 Task: Create a new field with title Stage with name XenonTech with field type as Single-select and options as Not Started, In Progress and Complete.
Action: Mouse moved to (77, 551)
Screenshot: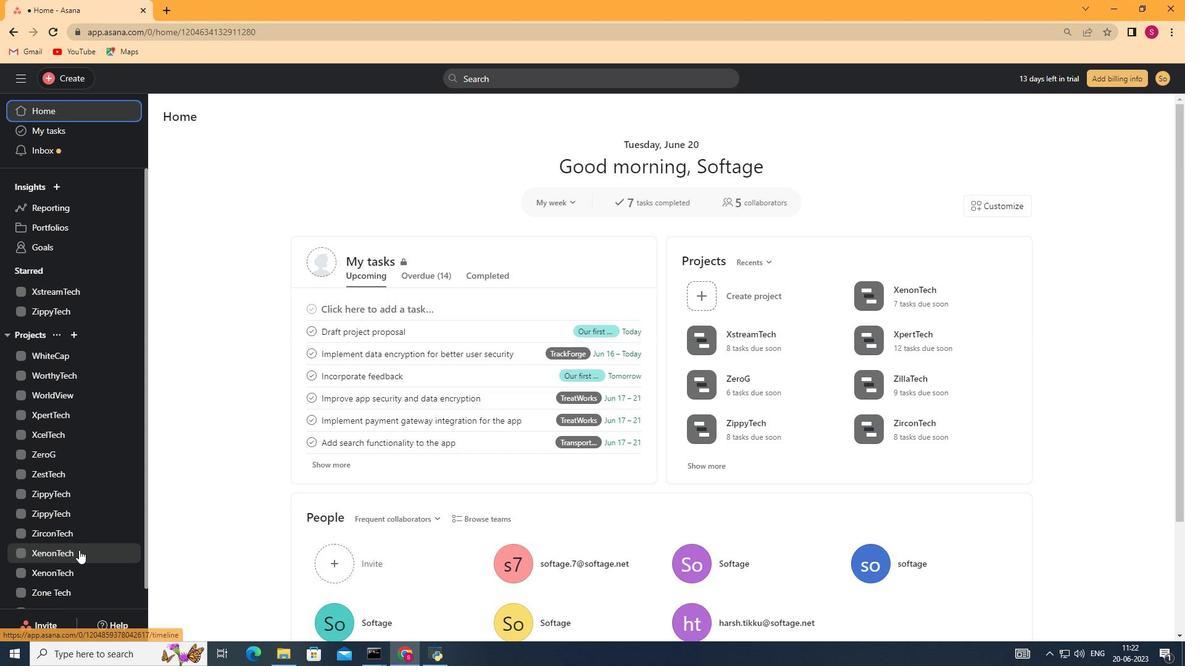 
Action: Mouse pressed left at (77, 551)
Screenshot: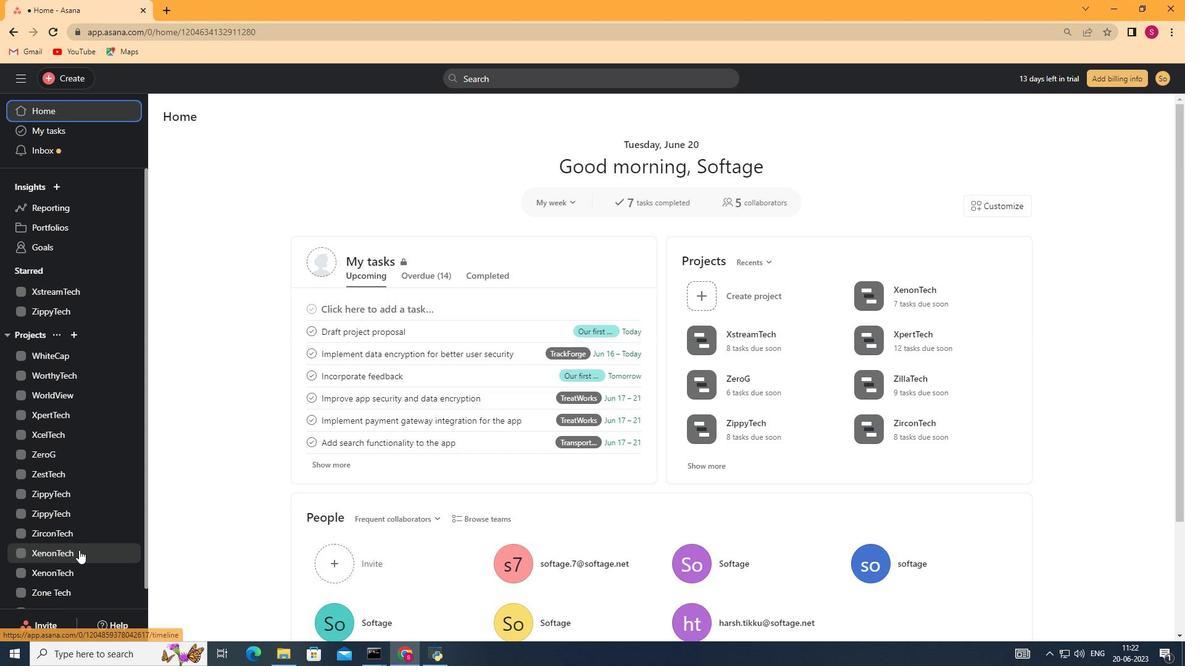 
Action: Mouse moved to (222, 149)
Screenshot: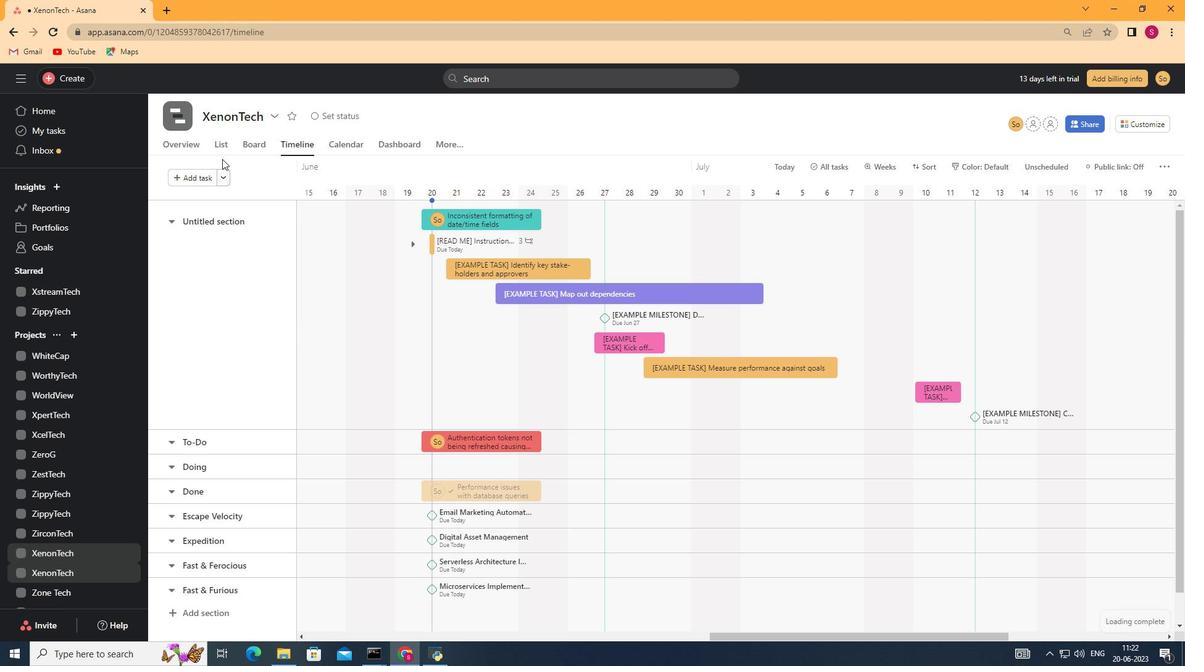 
Action: Mouse pressed left at (222, 149)
Screenshot: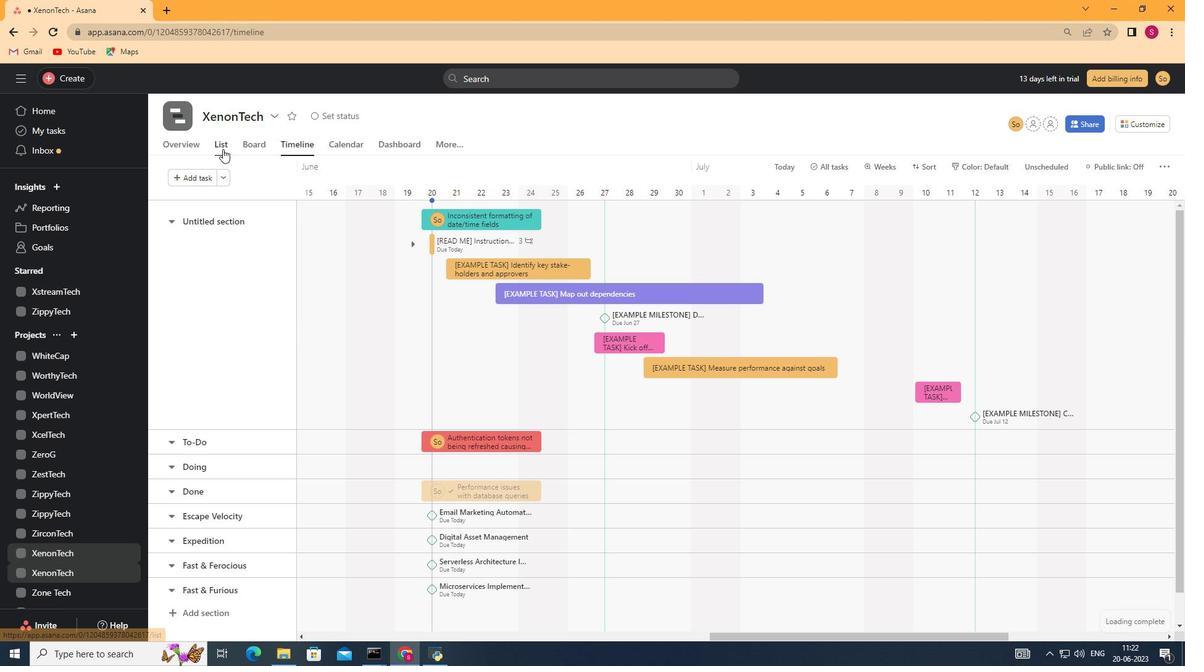
Action: Mouse moved to (925, 200)
Screenshot: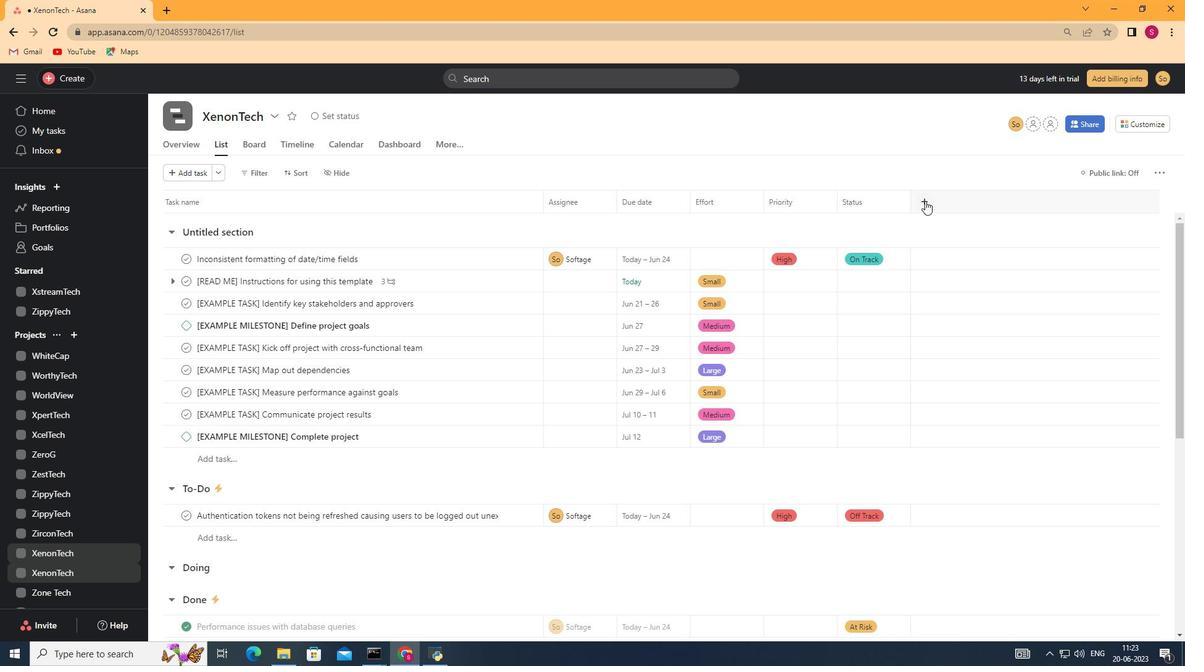 
Action: Mouse pressed left at (925, 200)
Screenshot: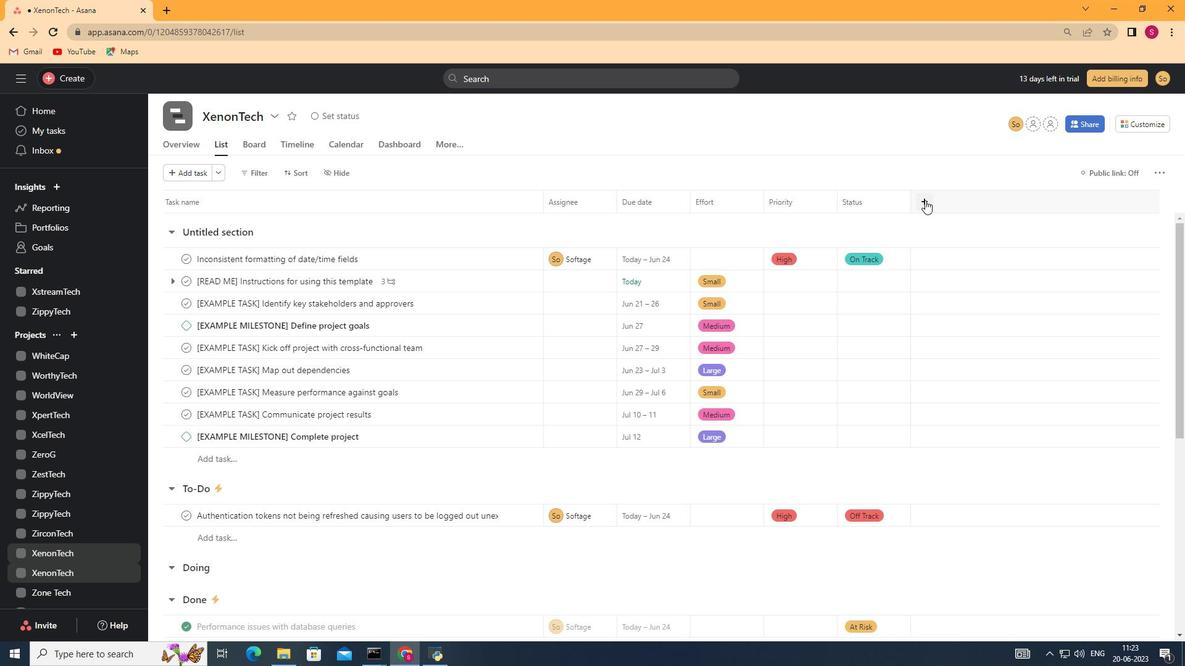 
Action: Mouse moved to (963, 343)
Screenshot: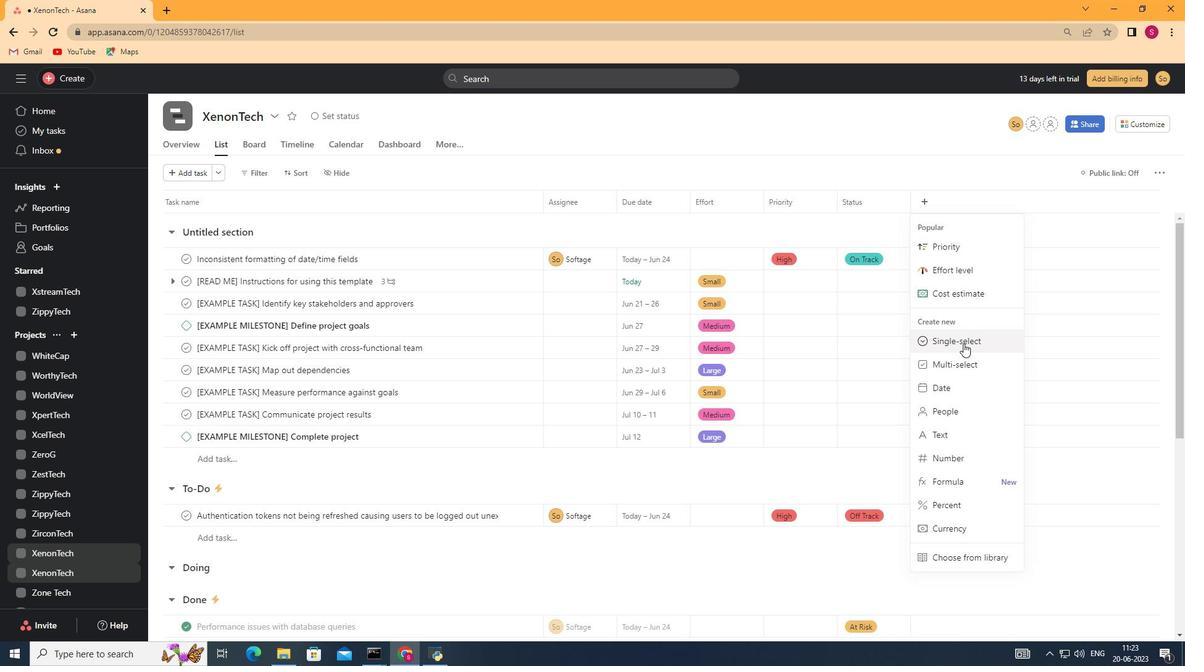 
Action: Mouse pressed left at (963, 343)
Screenshot: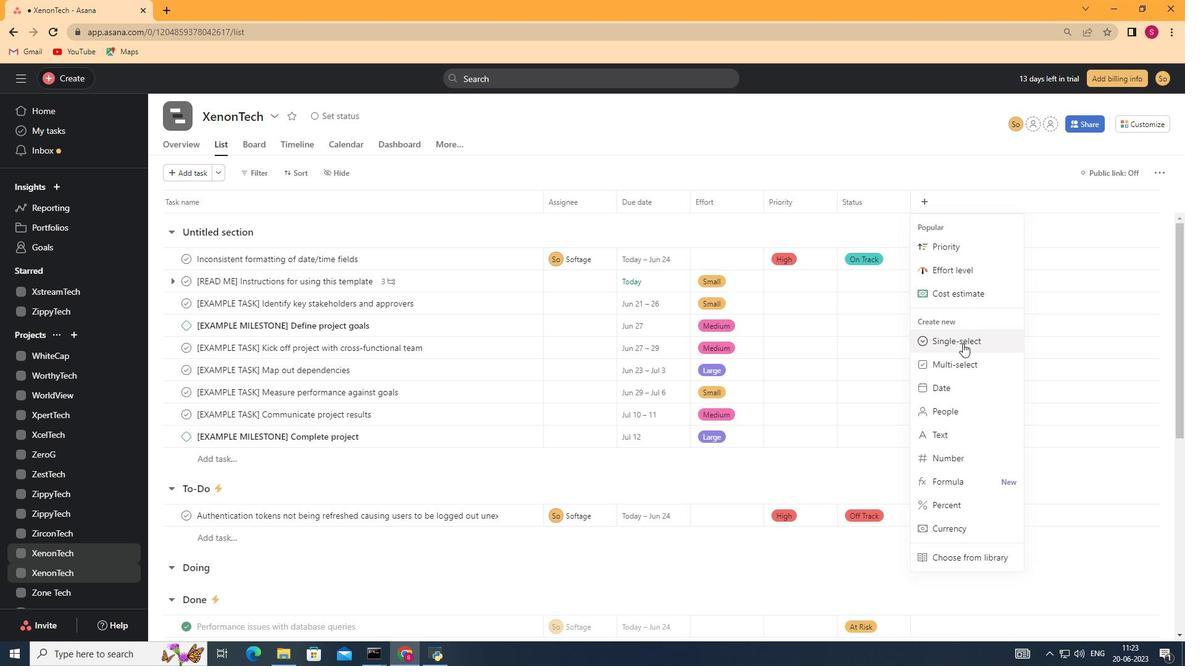 
Action: Mouse moved to (487, 204)
Screenshot: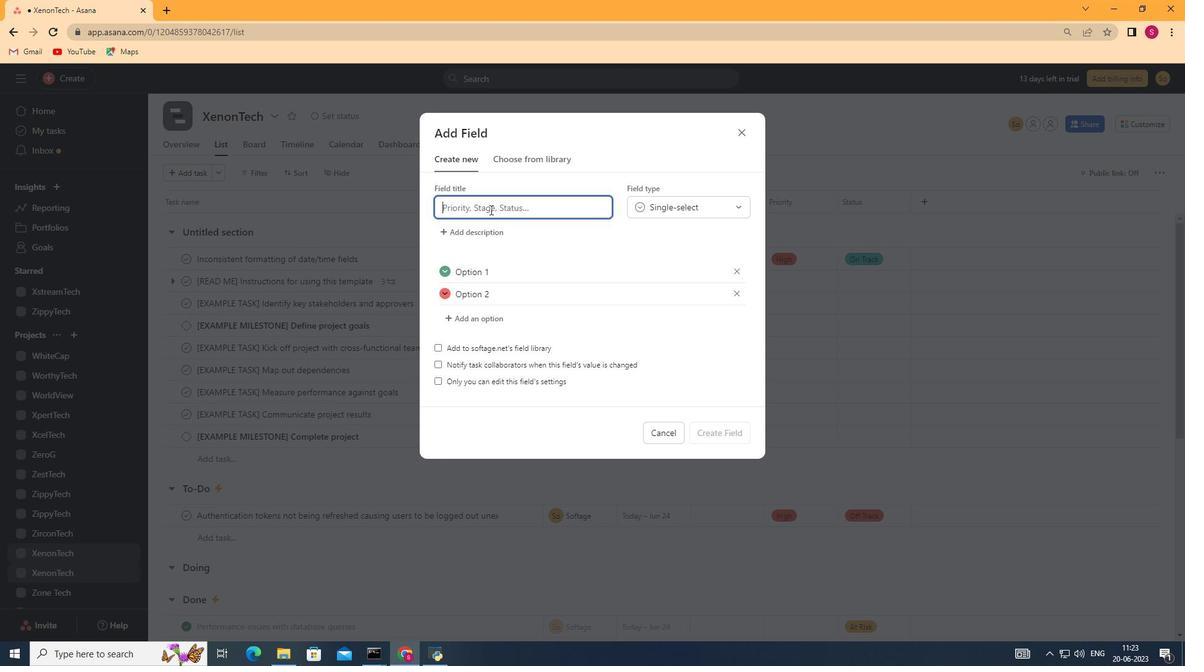 
Action: Mouse pressed left at (487, 204)
Screenshot: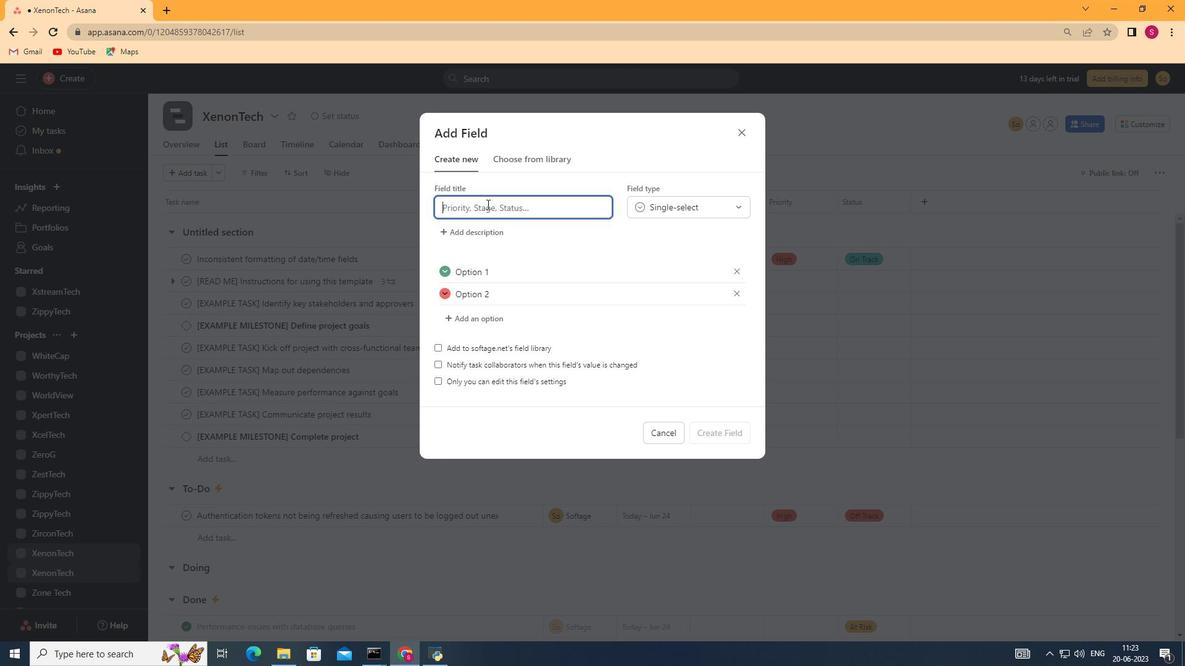 
Action: Key pressed <Key.shift><Key.shift><Key.shift><Key.shift><Key.shift><Key.shift><Key.shift><Key.shift><Key.shift><Key.shift><Key.shift><Key.shift><Key.shift><Key.shift>Xenon<Key.shift>Tech
Screenshot: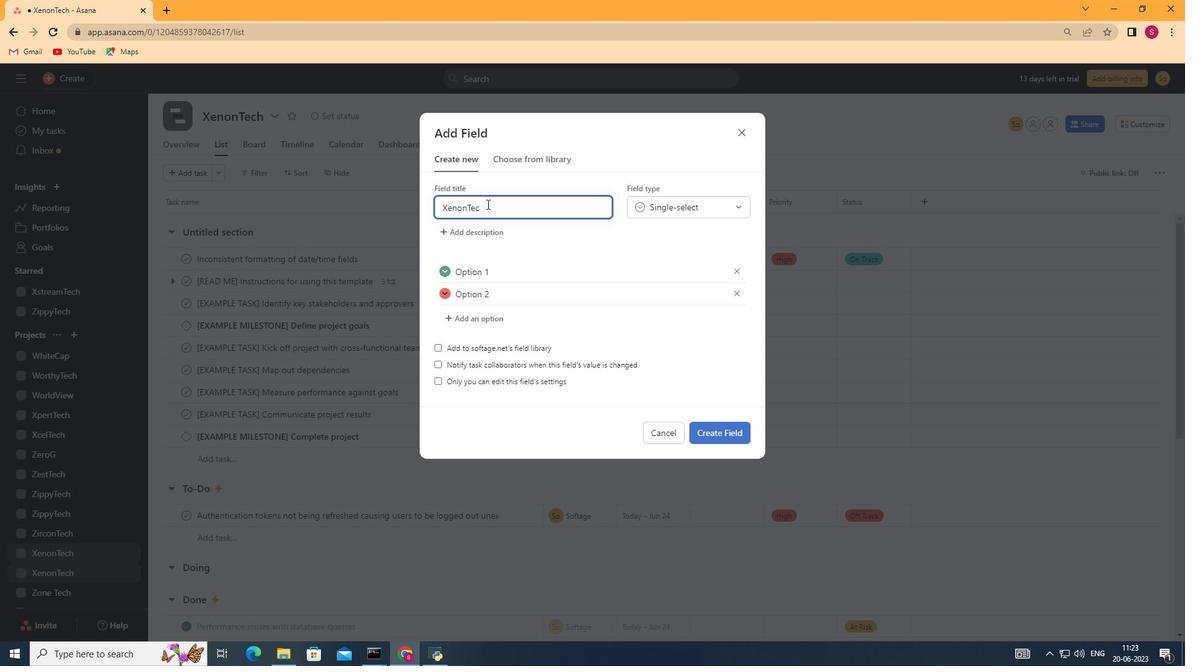 
Action: Mouse moved to (666, 208)
Screenshot: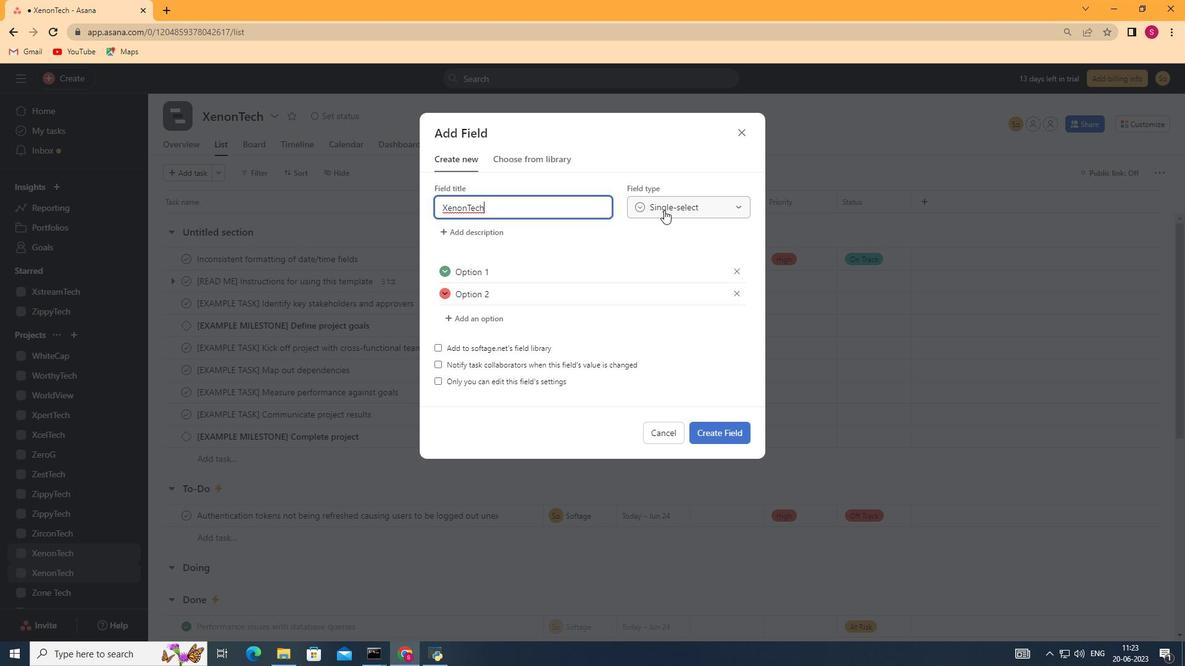 
Action: Mouse pressed left at (666, 208)
Screenshot: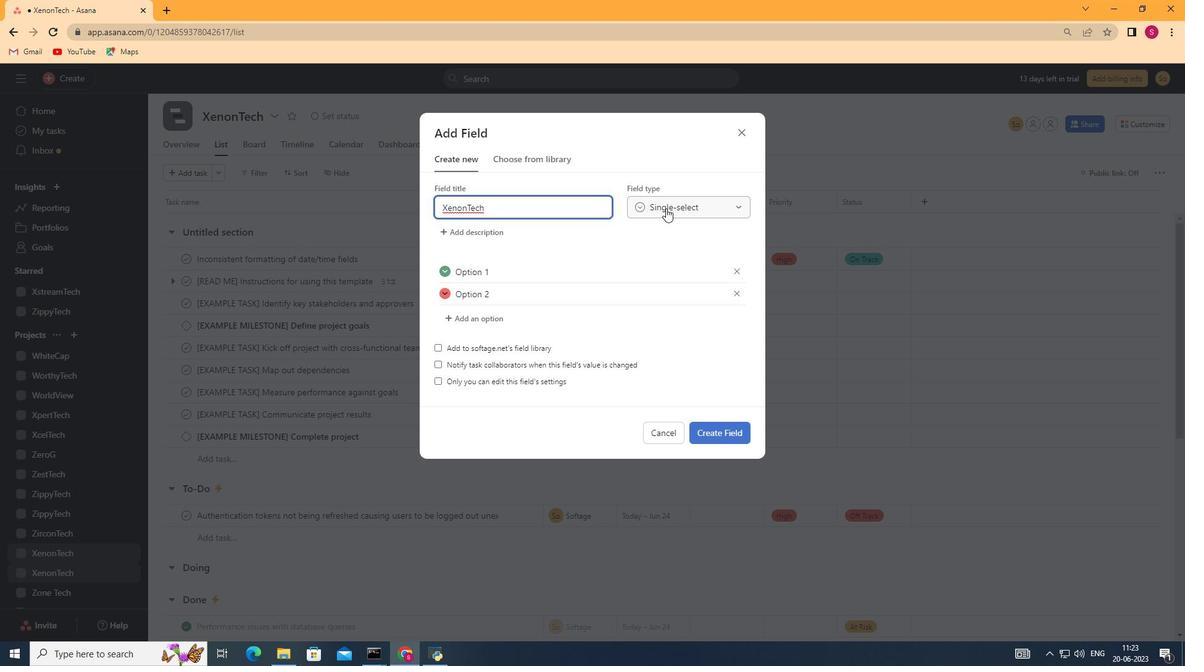 
Action: Mouse moved to (681, 232)
Screenshot: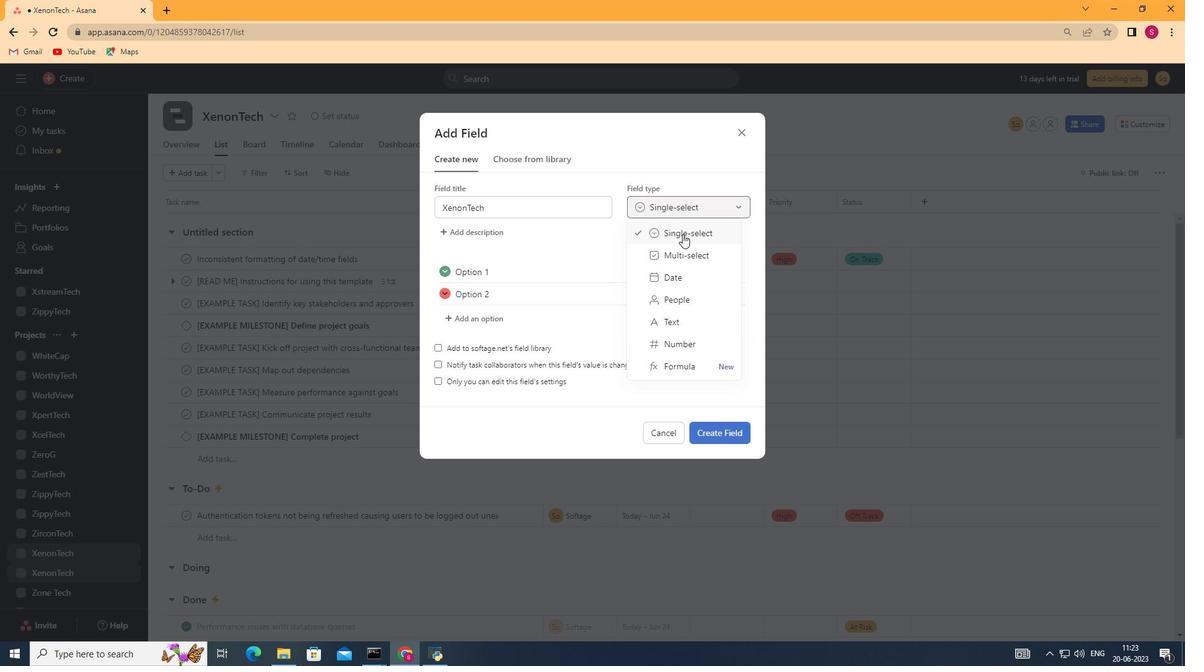 
Action: Mouse pressed left at (681, 232)
Screenshot: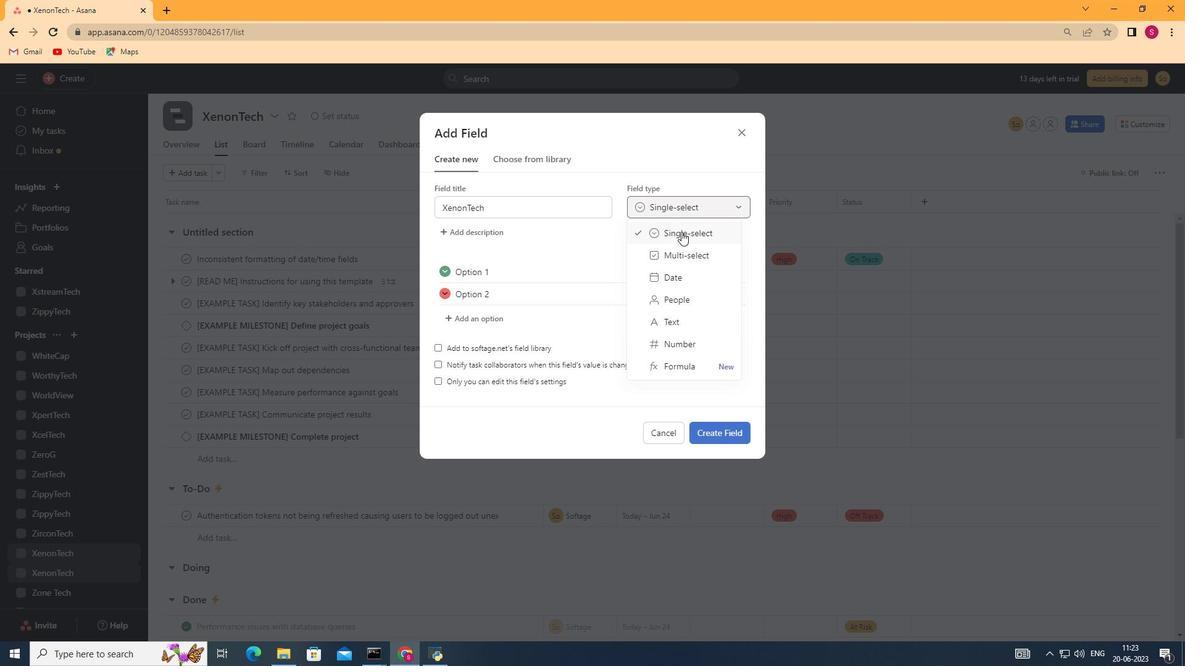 
Action: Mouse moved to (739, 270)
Screenshot: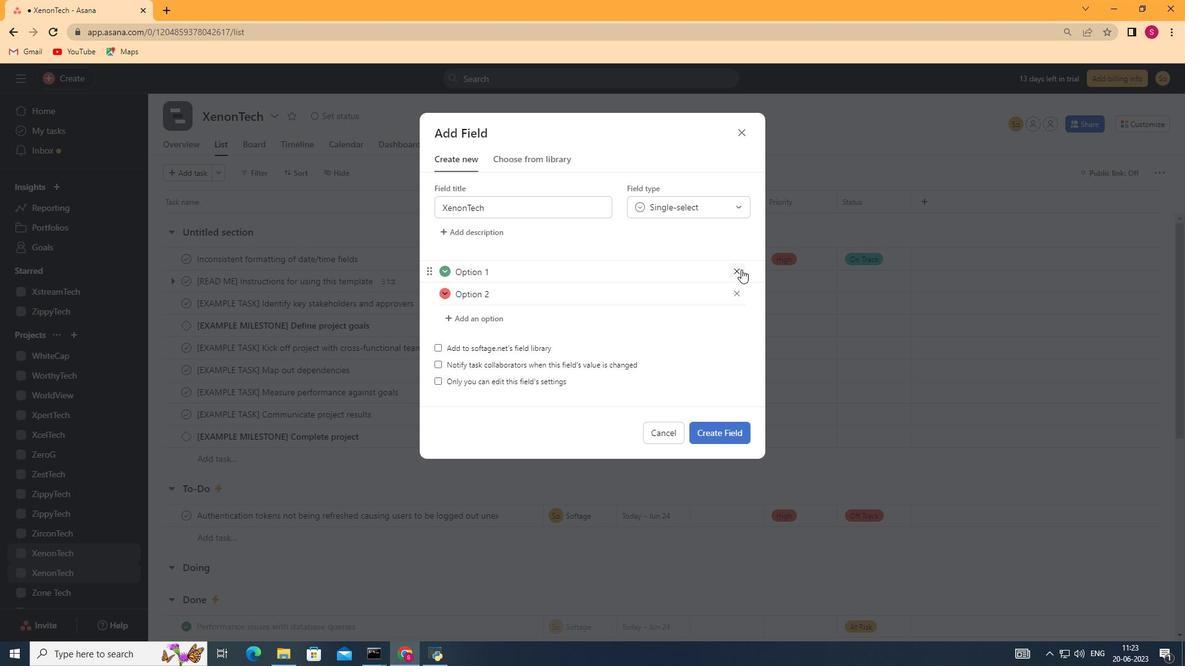 
Action: Mouse pressed left at (739, 270)
Screenshot: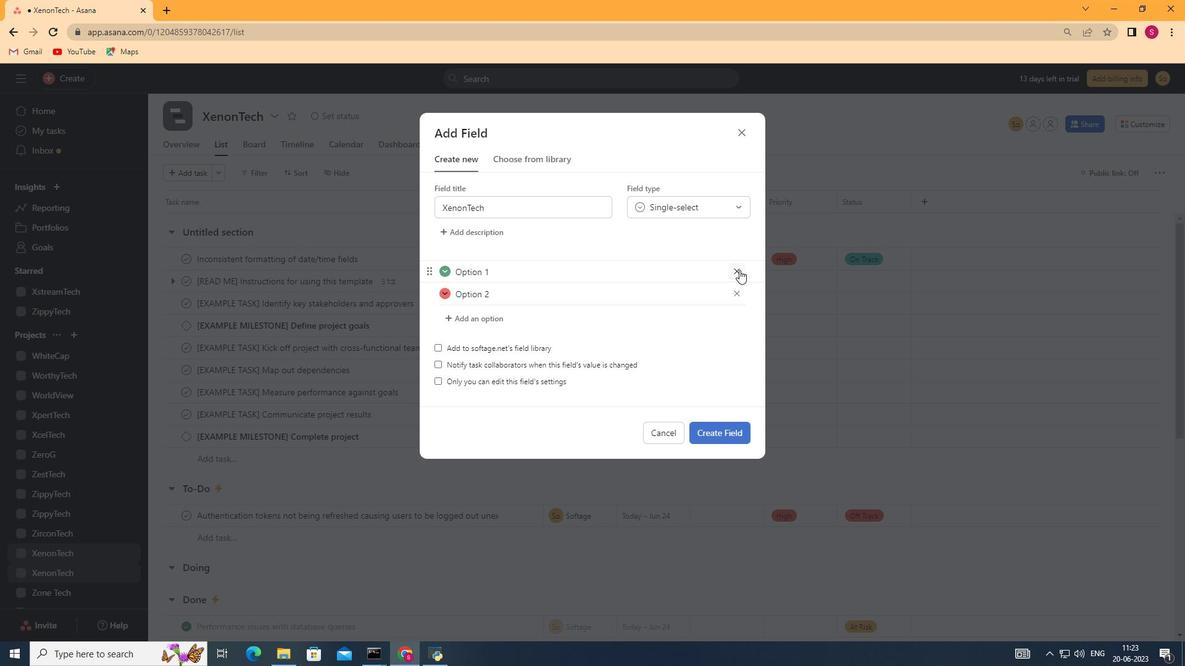 
Action: Mouse moved to (738, 270)
Screenshot: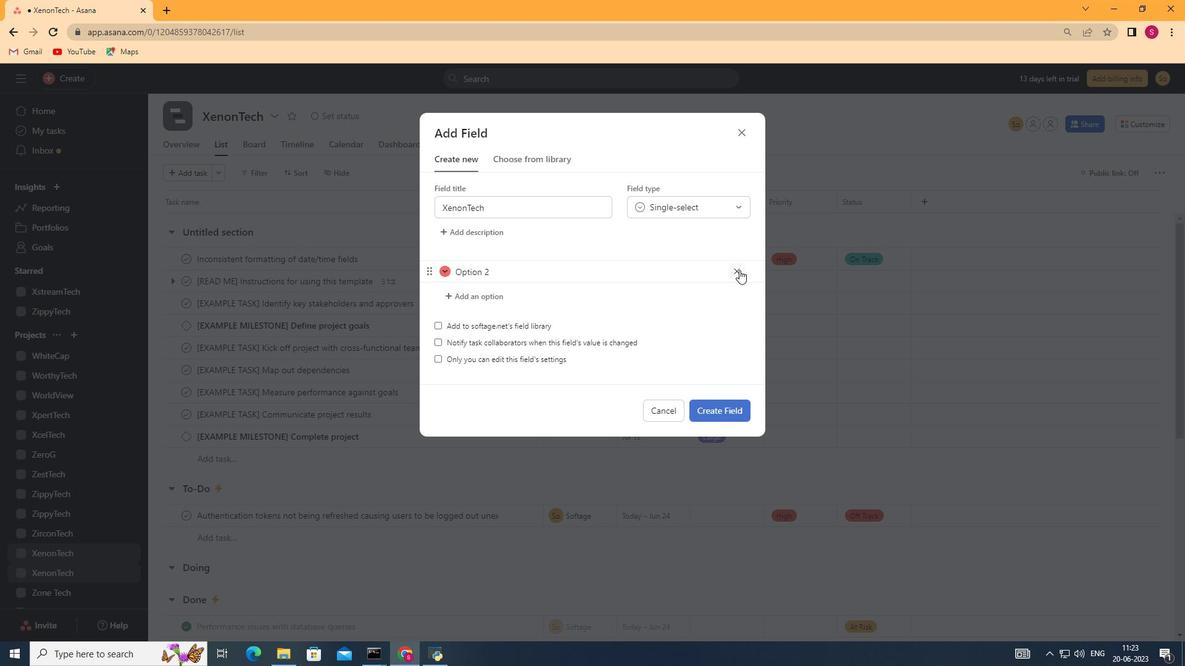 
Action: Mouse pressed left at (738, 270)
Screenshot: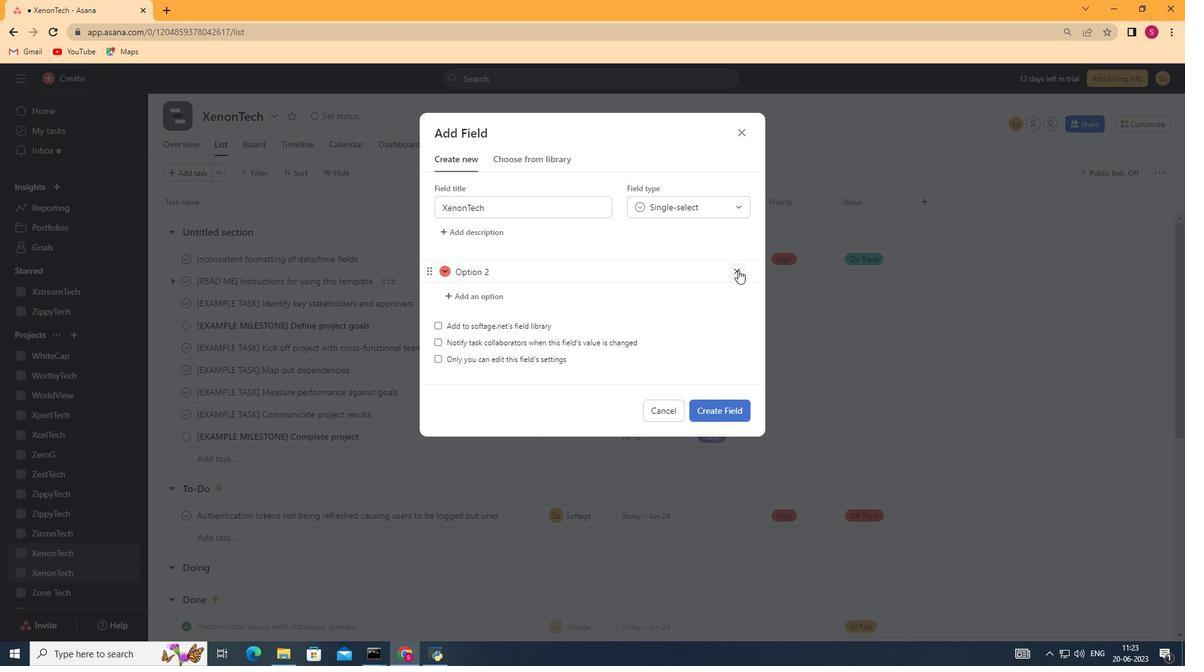 
Action: Mouse moved to (526, 270)
Screenshot: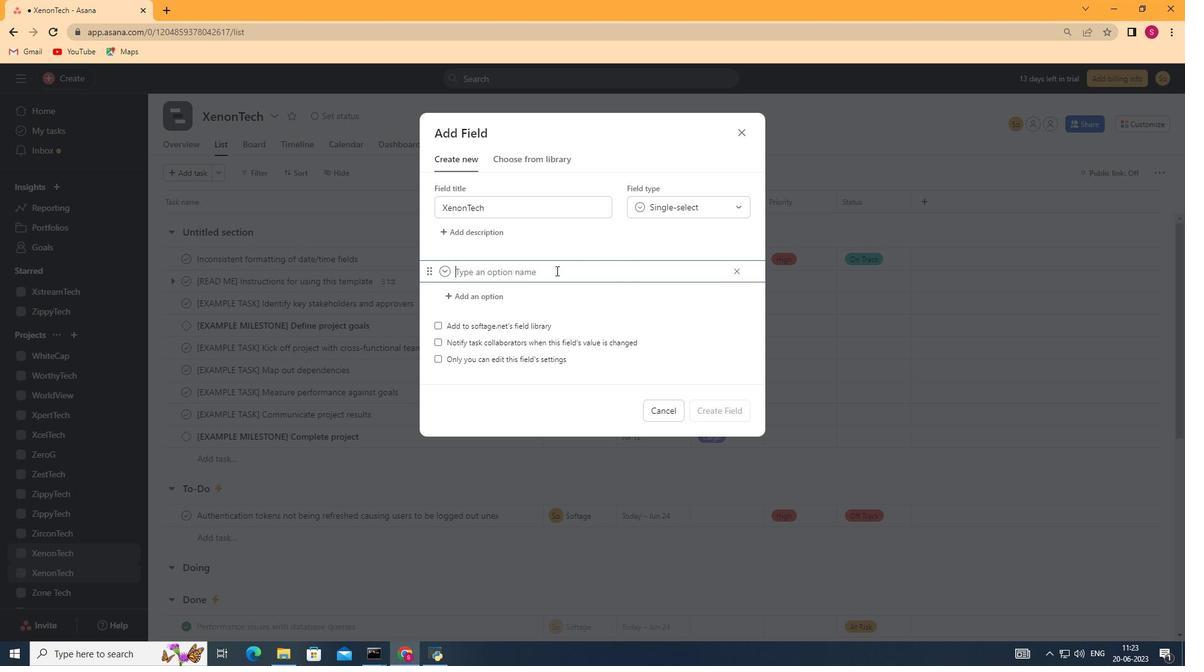 
Action: Mouse pressed left at (526, 270)
Screenshot: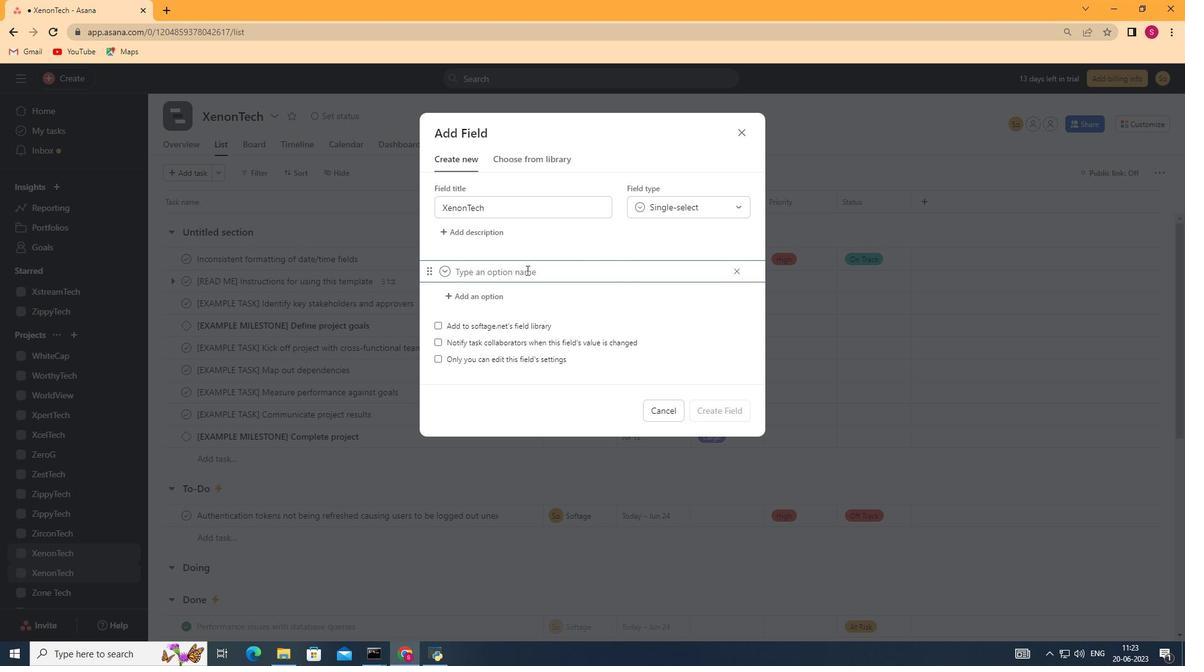 
Action: Key pressed <Key.shift>Not<Key.space><Key.shift>Started
Screenshot: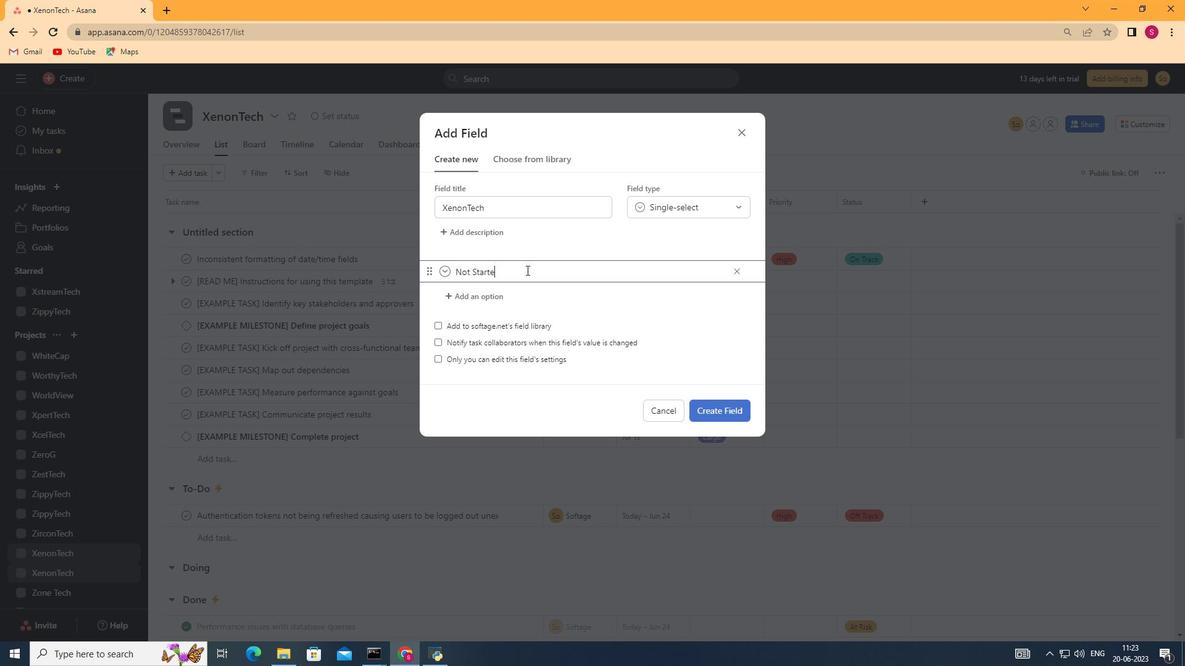 
Action: Mouse moved to (484, 298)
Screenshot: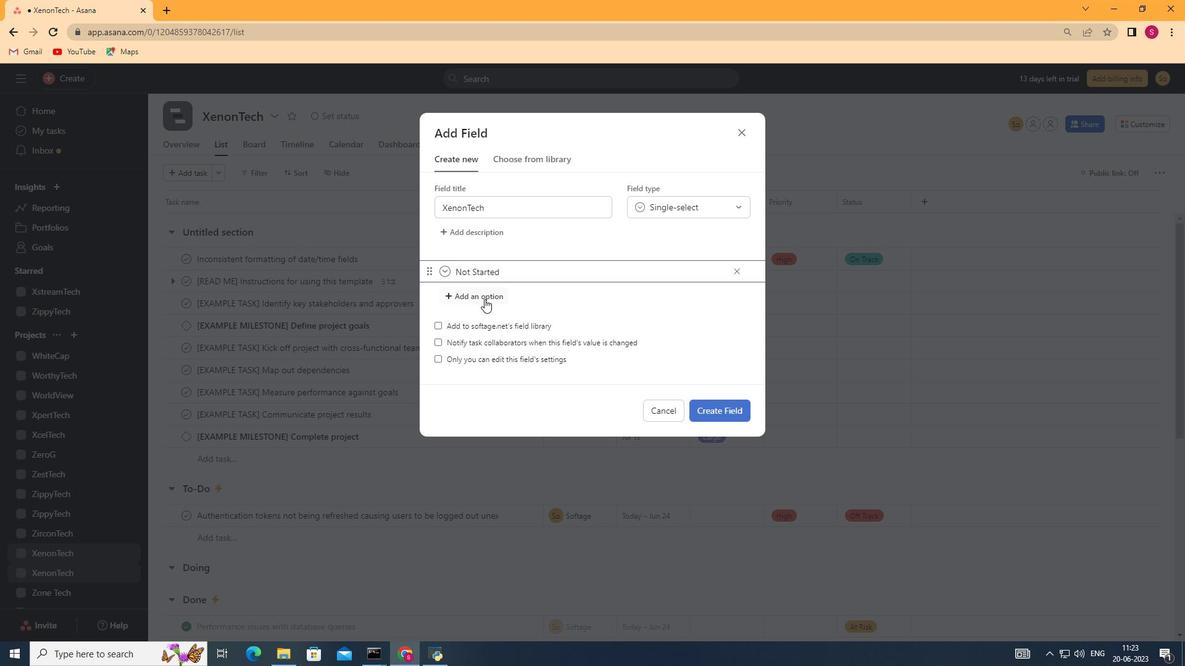 
Action: Mouse pressed left at (484, 298)
Screenshot: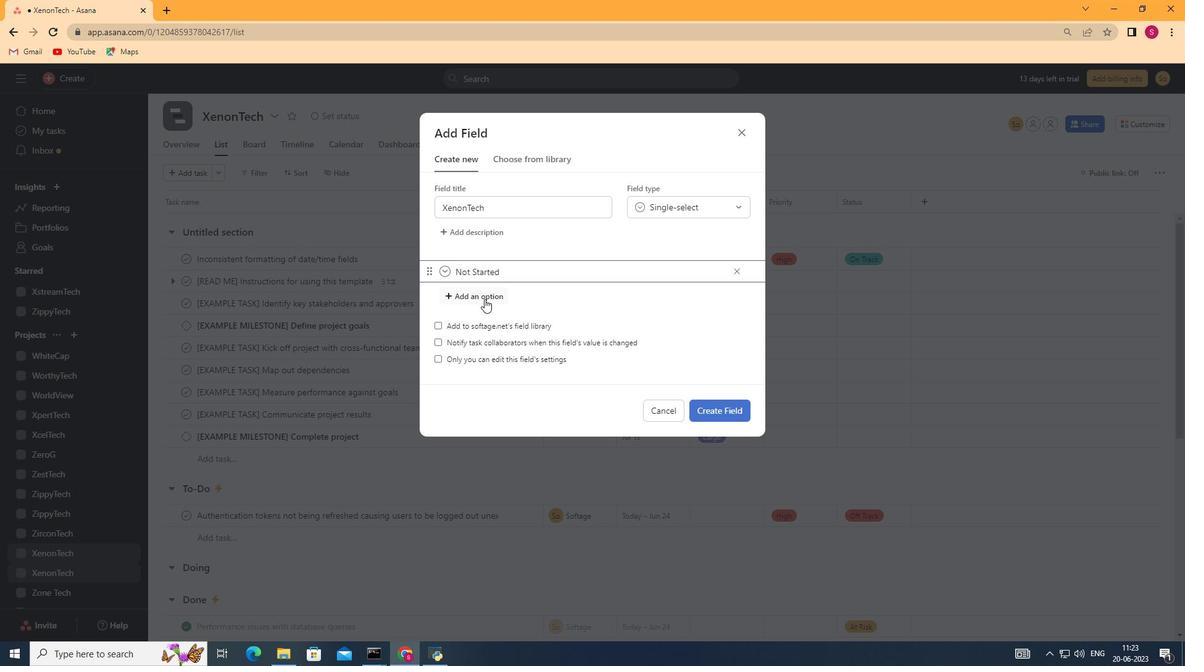 
Action: Key pressed <Key.shift>In<Key.space><Key.shift>Progress
Screenshot: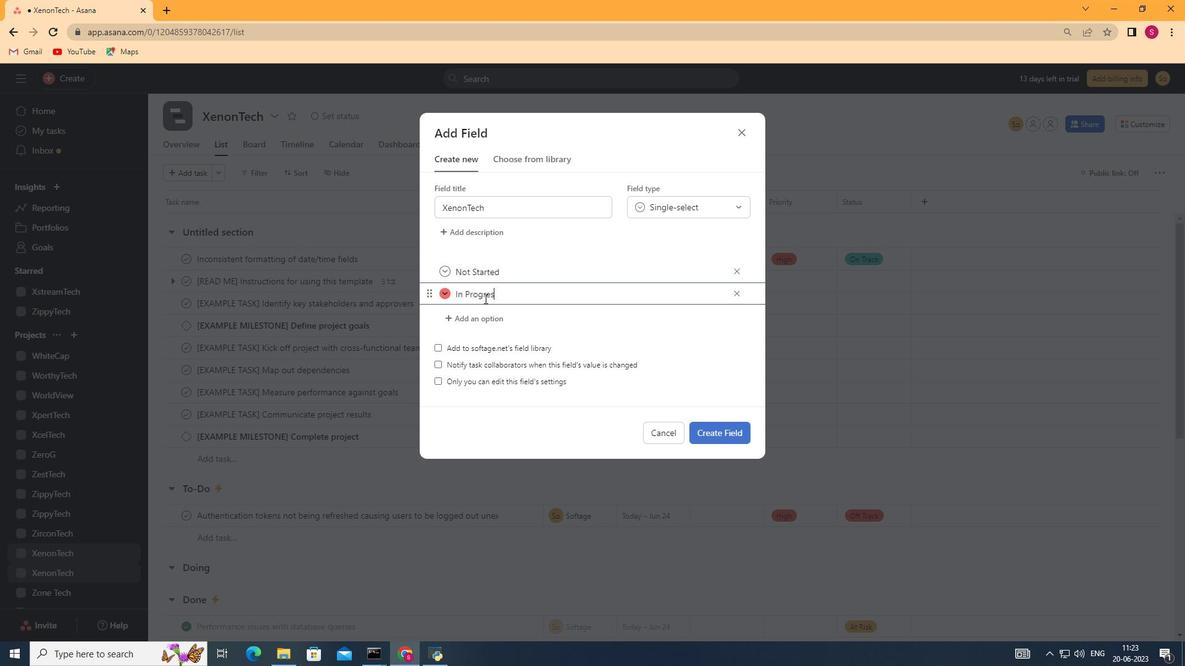 
Action: Mouse moved to (493, 321)
Screenshot: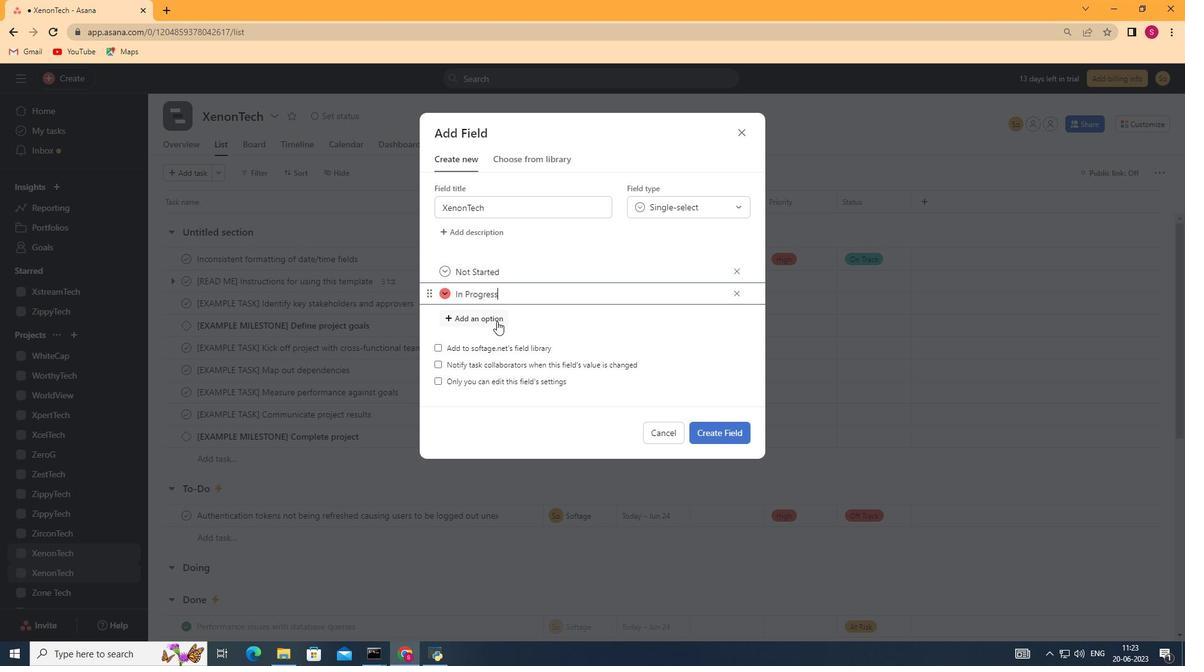 
Action: Mouse pressed left at (493, 321)
Screenshot: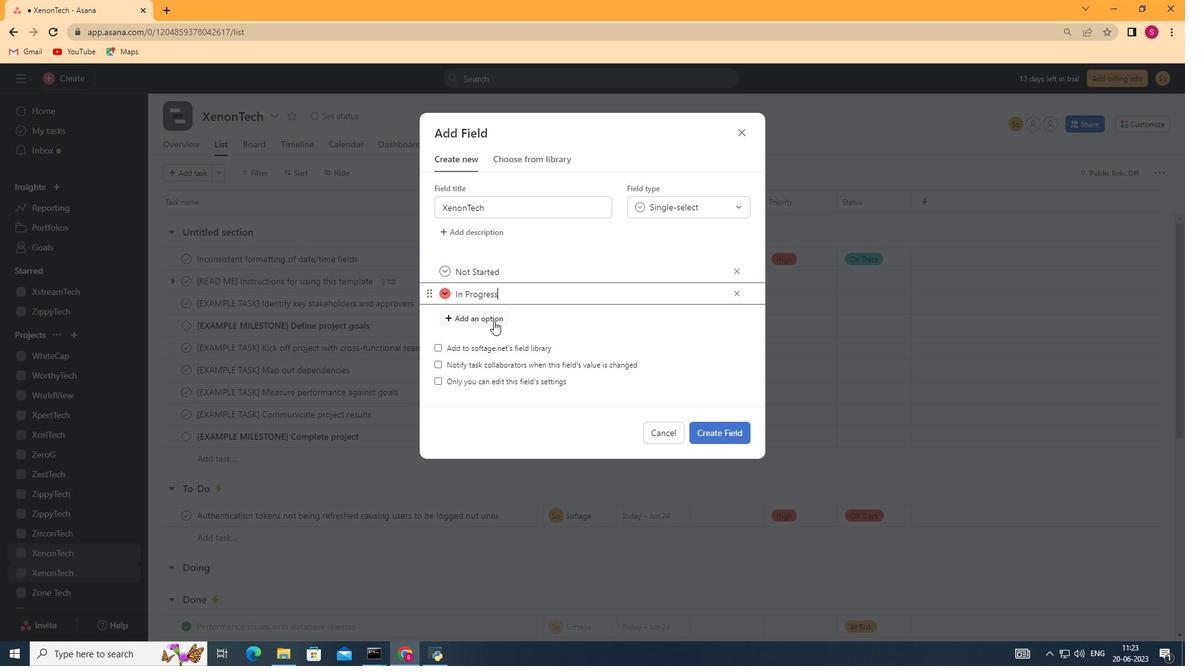 
Action: Mouse moved to (493, 312)
Screenshot: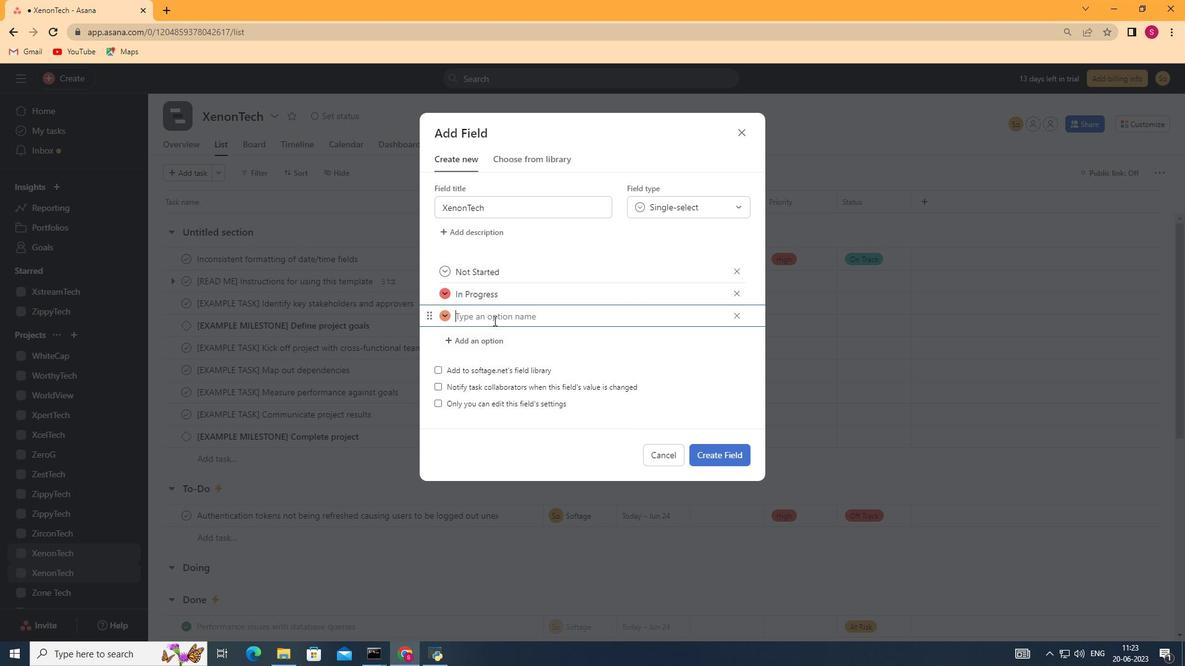
Action: Key pressed <Key.shift>Complete
Screenshot: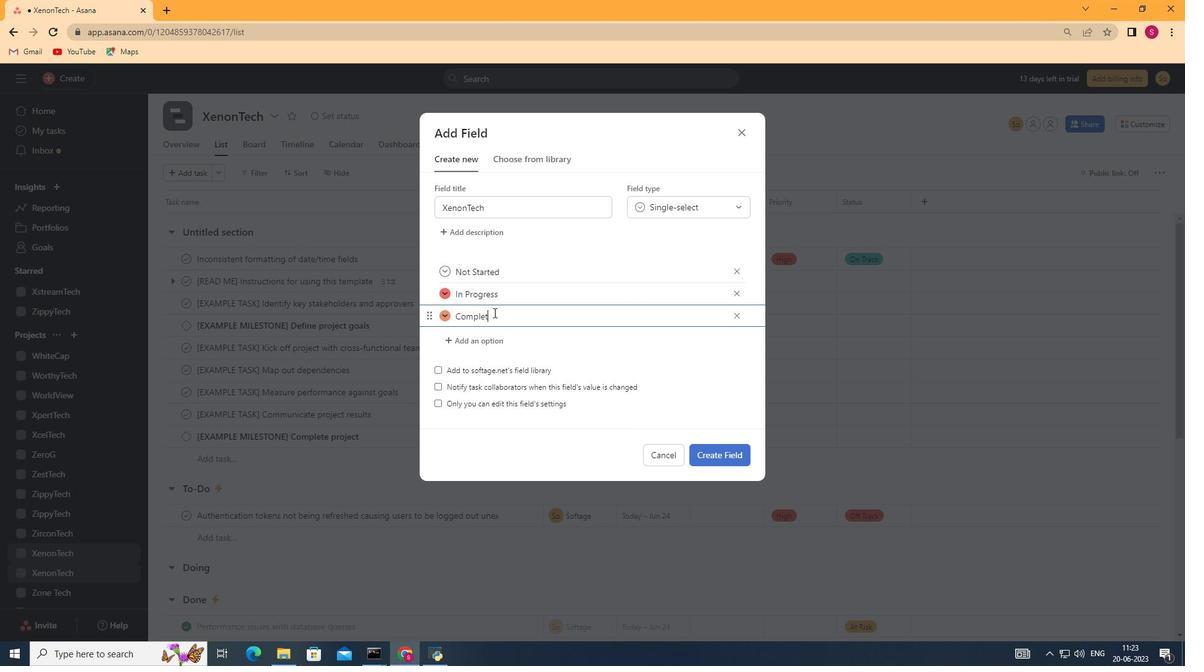 
Action: Mouse moved to (703, 456)
Screenshot: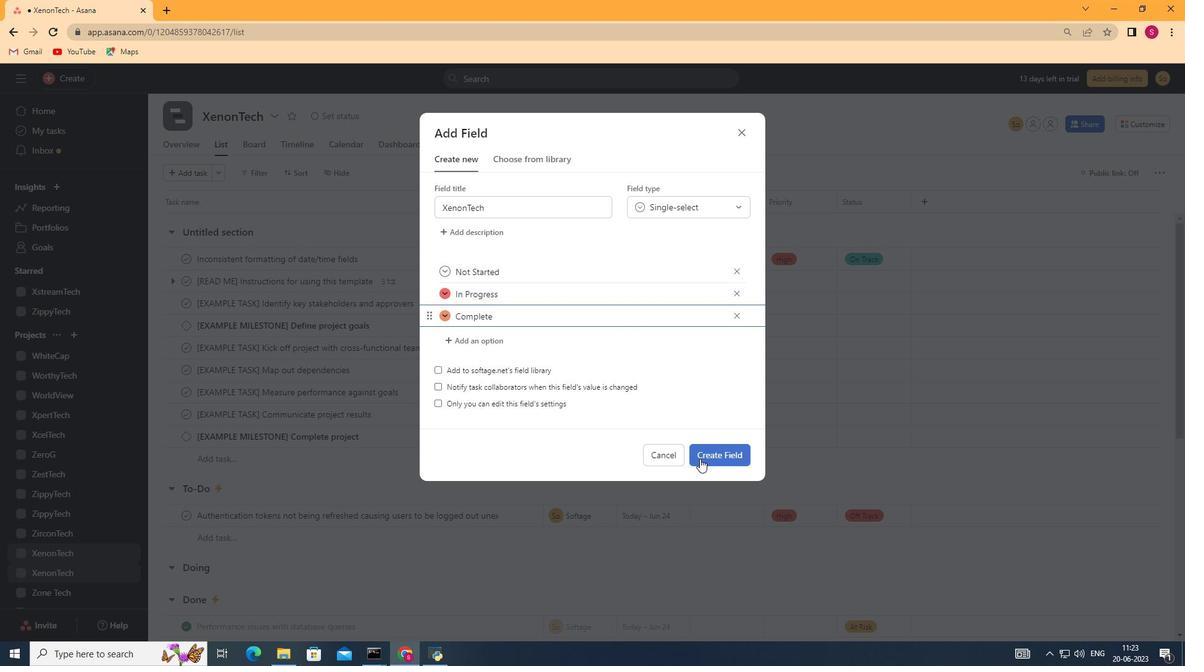 
Action: Mouse pressed left at (703, 456)
Screenshot: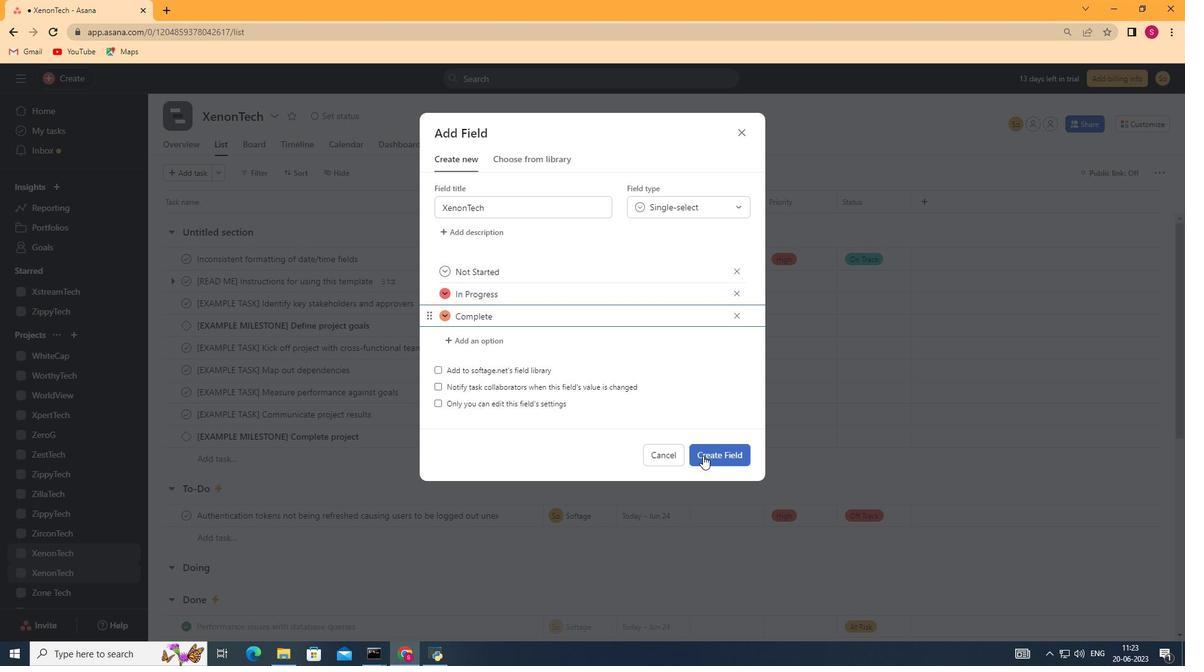 
